 Task: Create a task  Create user profiles and permissions system for the app , assign it to team member softage.7@softage.net in the project TrueNorth and update the status of the task to  On Track  , set the priority of the task to High.
Action: Mouse moved to (63, 217)
Screenshot: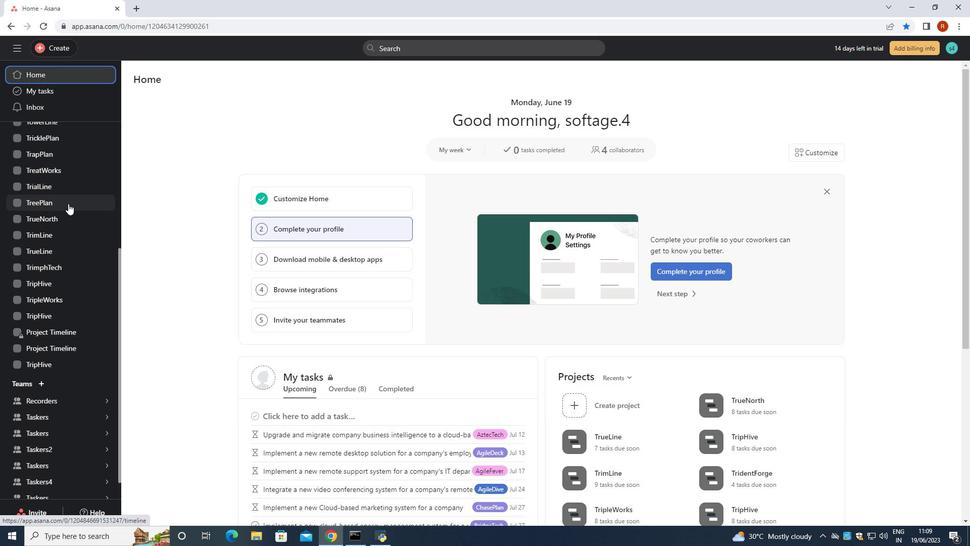 
Action: Mouse pressed left at (63, 217)
Screenshot: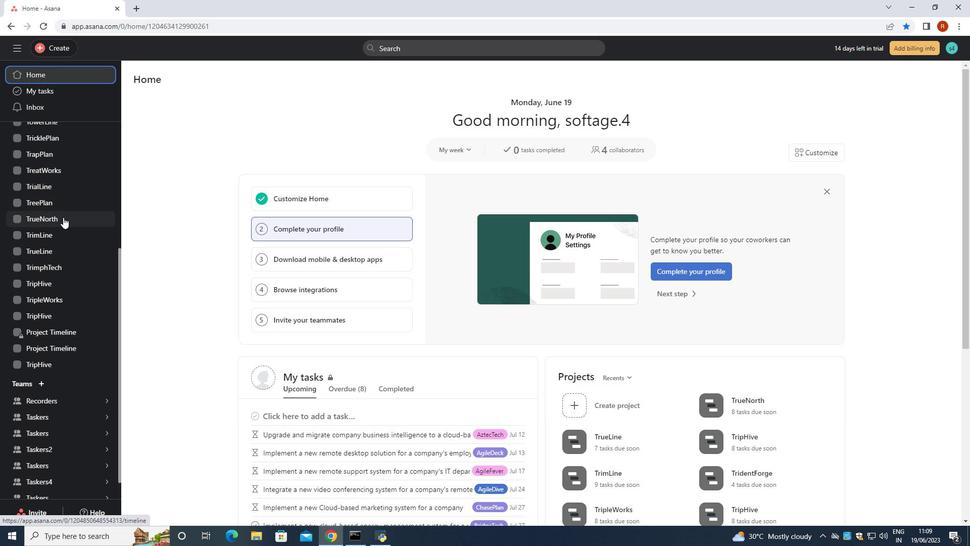 
Action: Mouse moved to (161, 122)
Screenshot: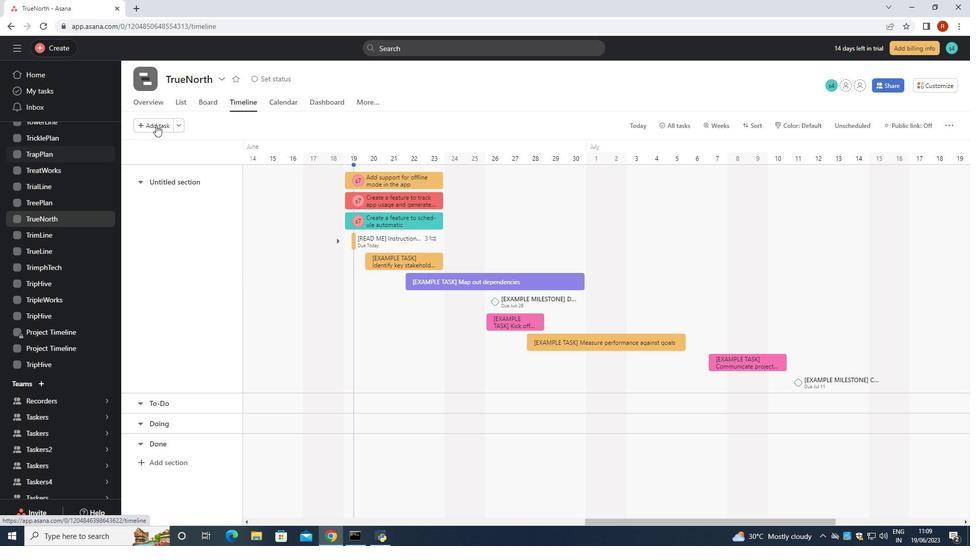 
Action: Mouse pressed left at (161, 122)
Screenshot: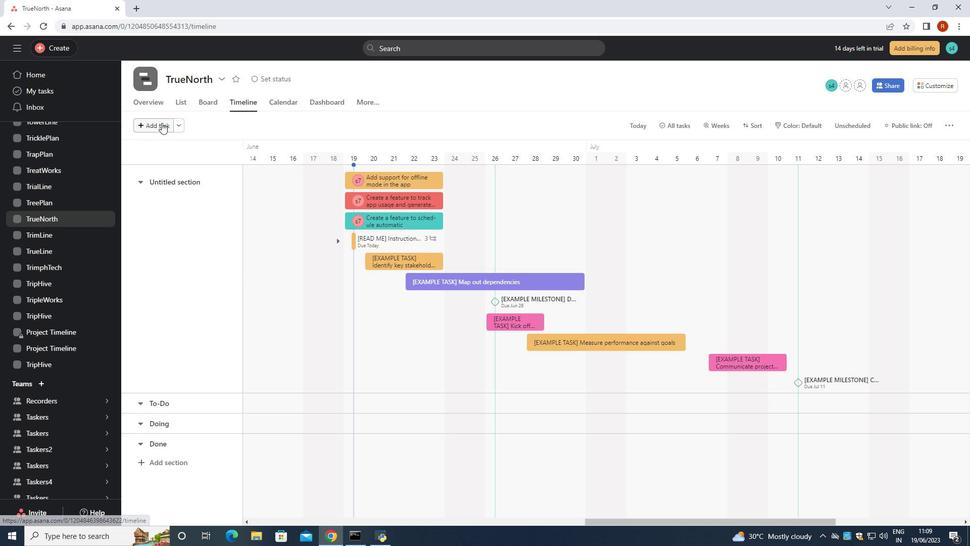 
Action: Key pressed <Key.shift>Add<Key.space><Key.backspace><Key.backspace><Key.backspace><Key.backspace><Key.backspace><Key.backspace><Key.backspace><Key.backspace><Key.shift>Create<Key.space>user<Key.space>profilr<Key.space><Key.space><Key.backspace><Key.backspace><Key.backspace>e<Key.space>and<Key.space>permissions<Key.space>system<Key.space>for<Key.space>the<Key.space>app<Key.enter>
Screenshot: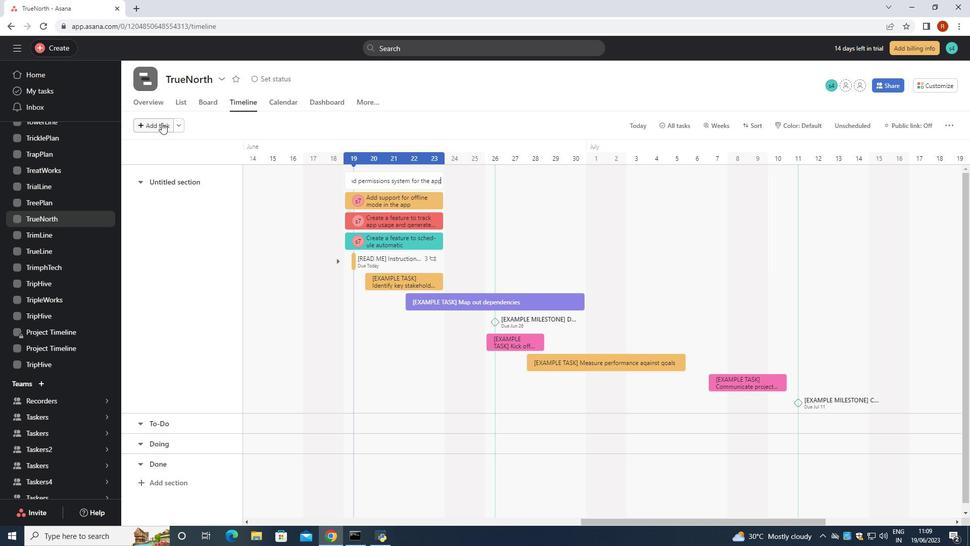 
Action: Mouse moved to (371, 181)
Screenshot: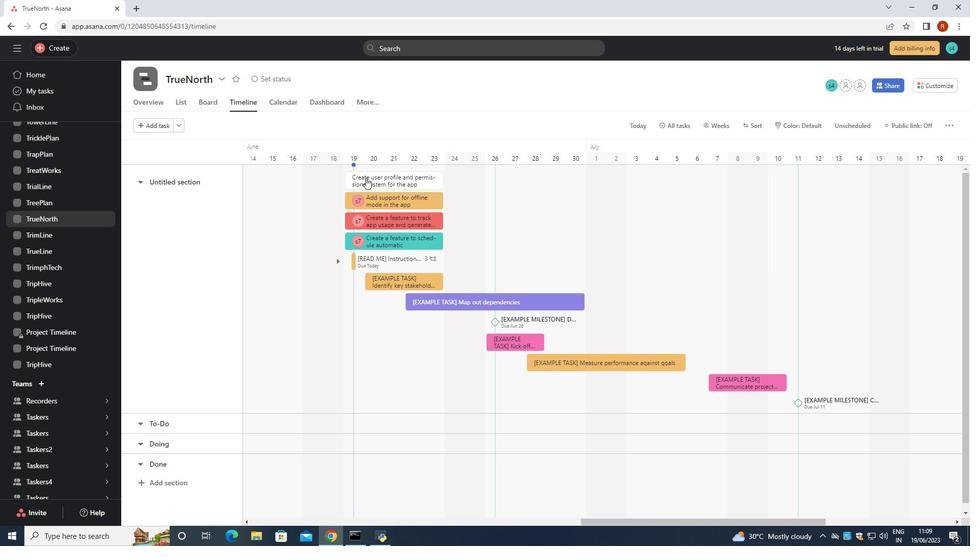 
Action: Mouse pressed left at (371, 181)
Screenshot: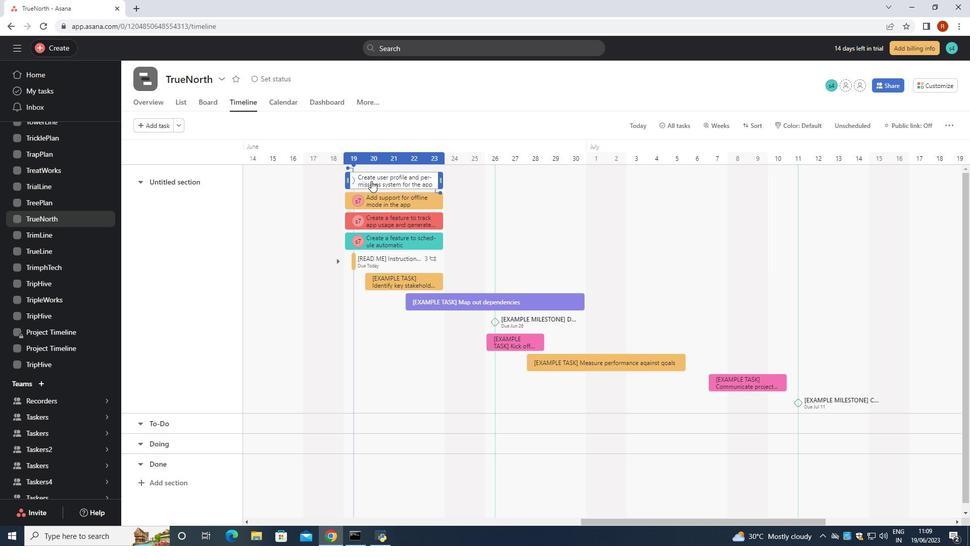 
Action: Mouse moved to (720, 185)
Screenshot: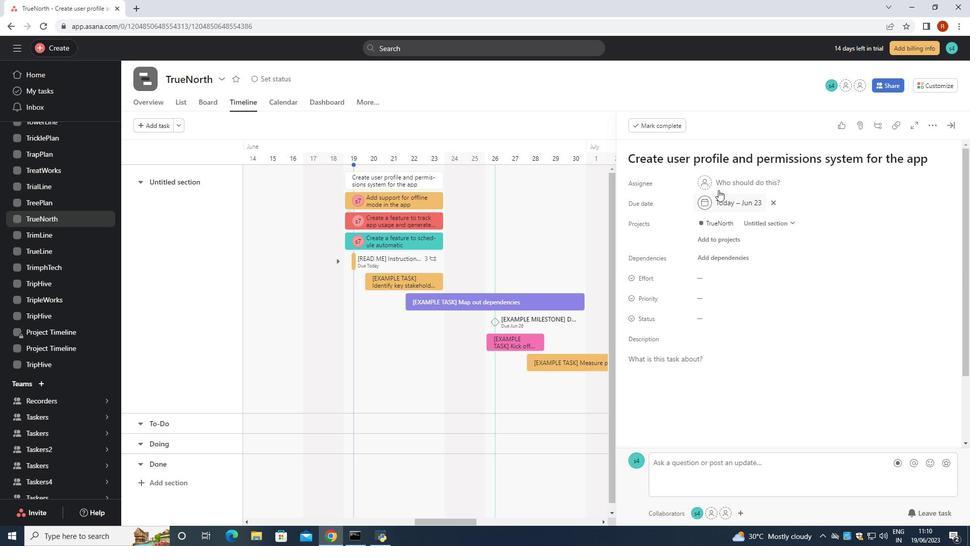 
Action: Mouse pressed left at (720, 185)
Screenshot: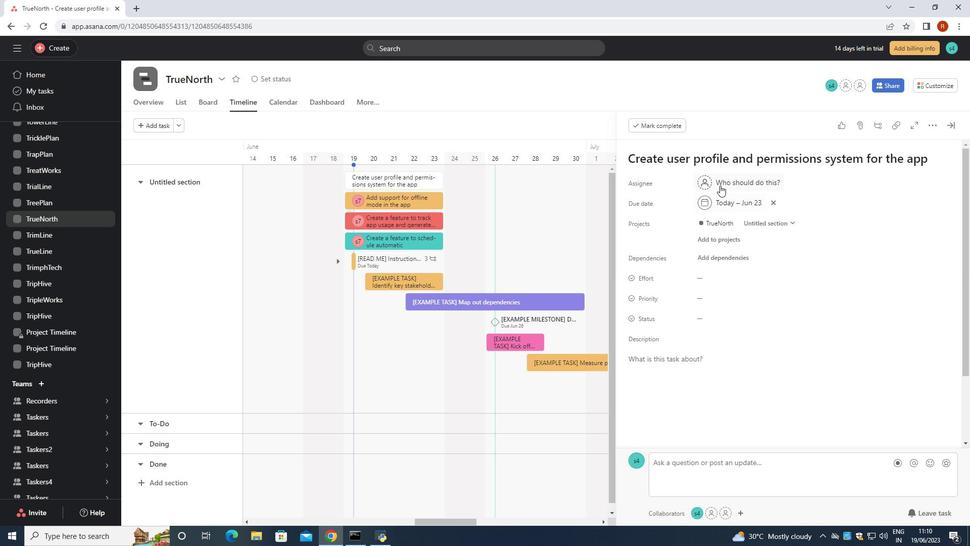 
Action: Mouse moved to (719, 199)
Screenshot: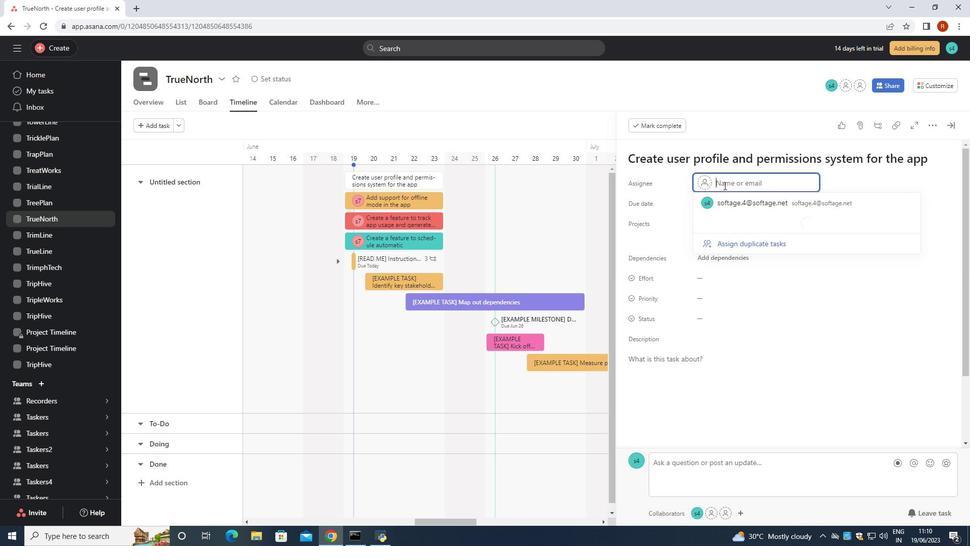 
Action: Key pressed <Key.shift>Softage
Screenshot: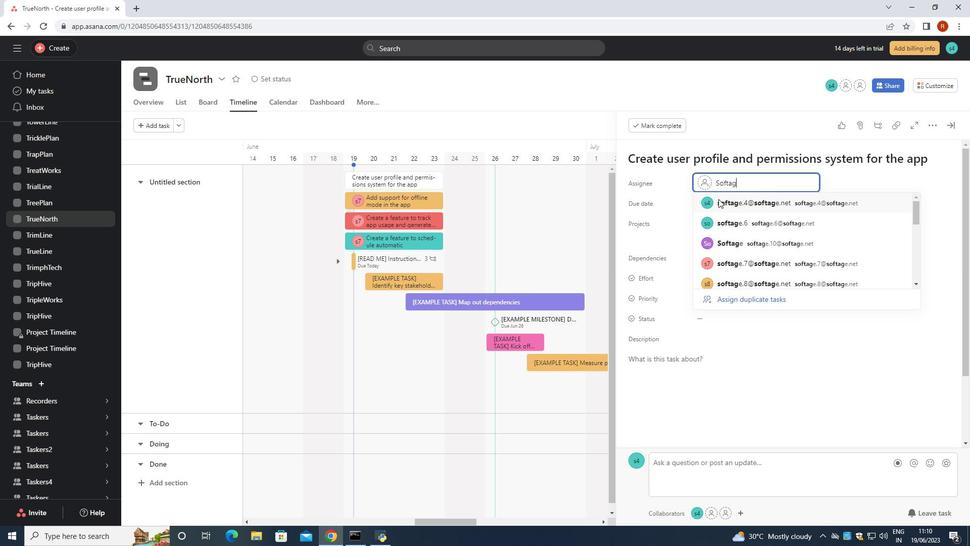
Action: Mouse moved to (719, 200)
Screenshot: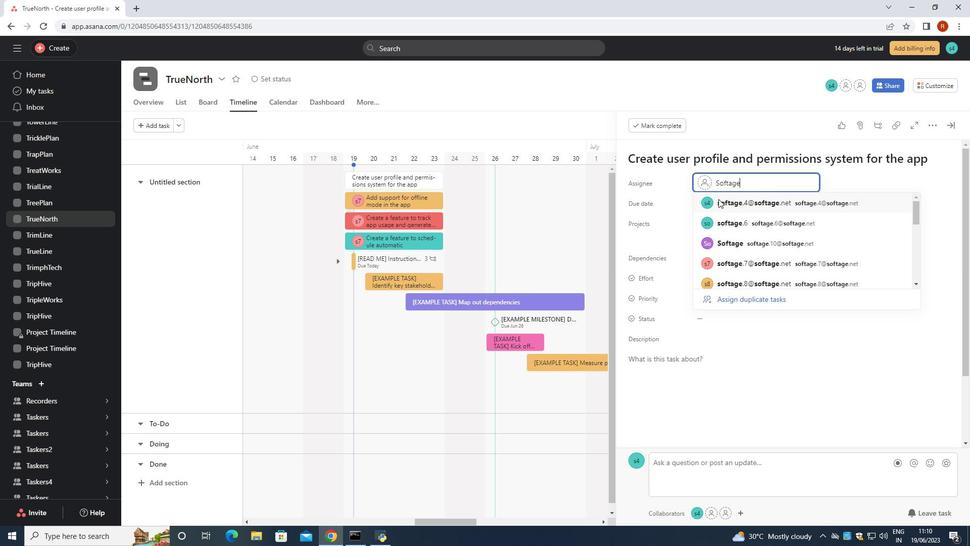 
Action: Key pressed .7<Key.shift><Key.shift><Key.shift>@softage.net
Screenshot: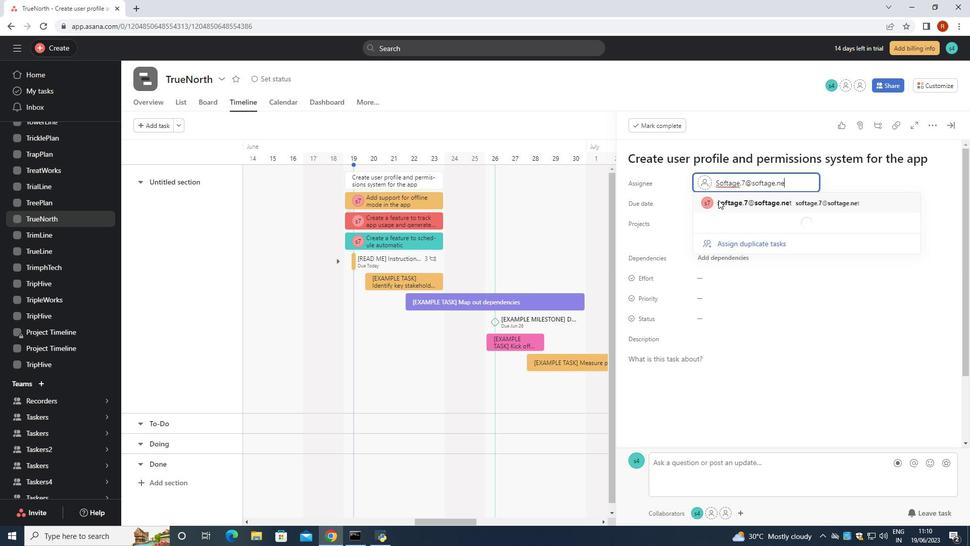 
Action: Mouse moved to (769, 200)
Screenshot: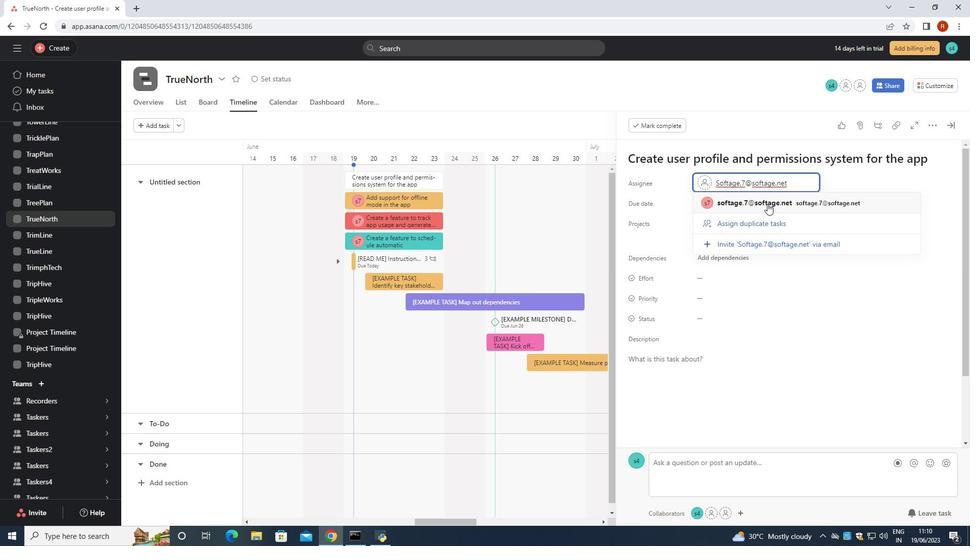 
Action: Mouse pressed left at (769, 200)
Screenshot: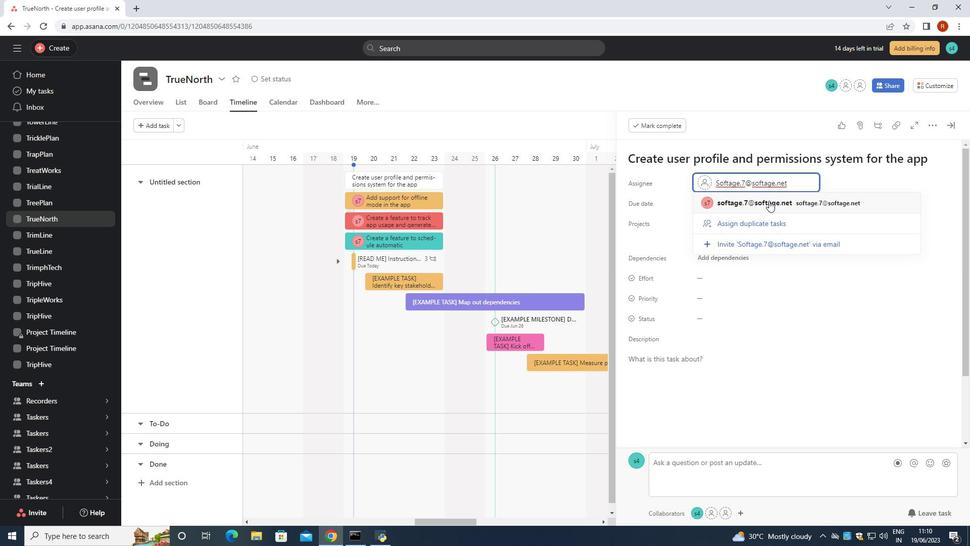 
Action: Mouse moved to (700, 313)
Screenshot: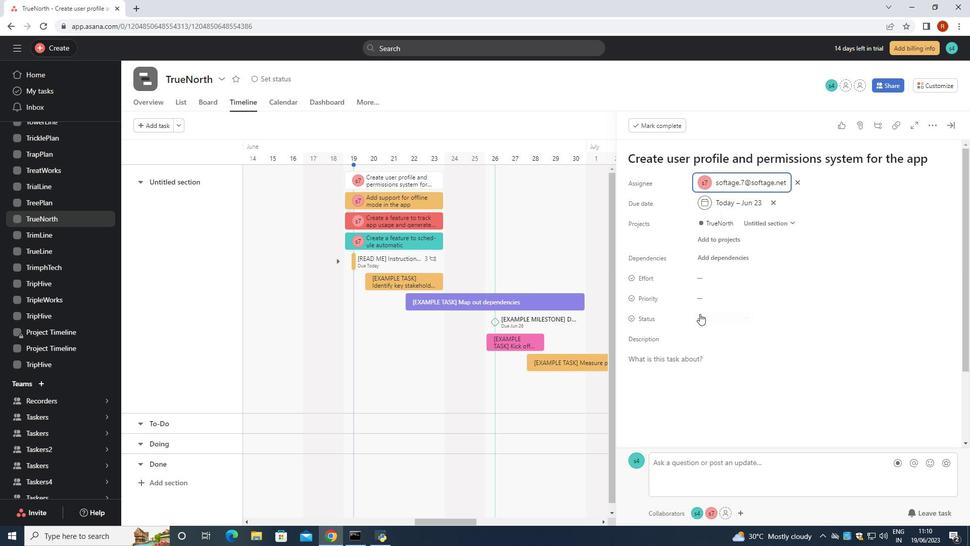 
Action: Mouse pressed left at (700, 313)
Screenshot: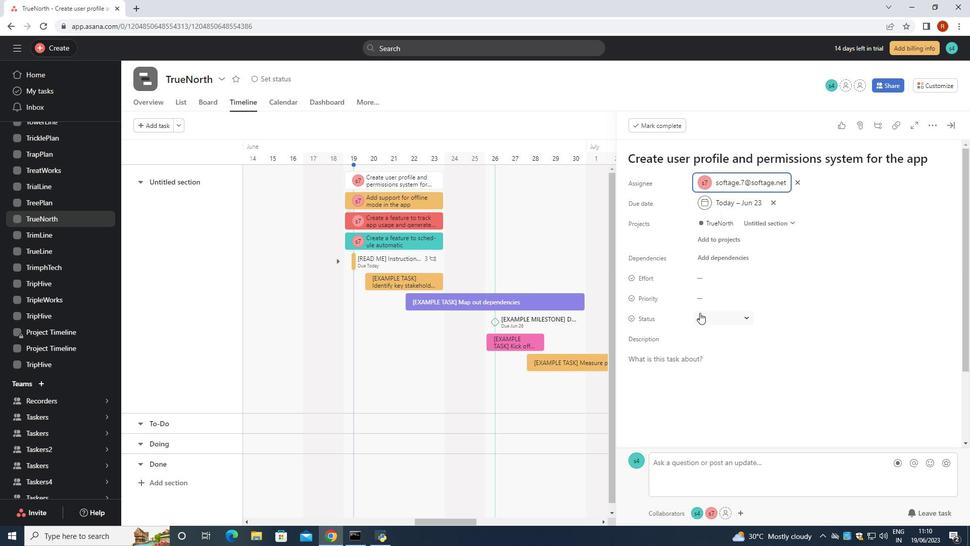 
Action: Mouse moved to (729, 352)
Screenshot: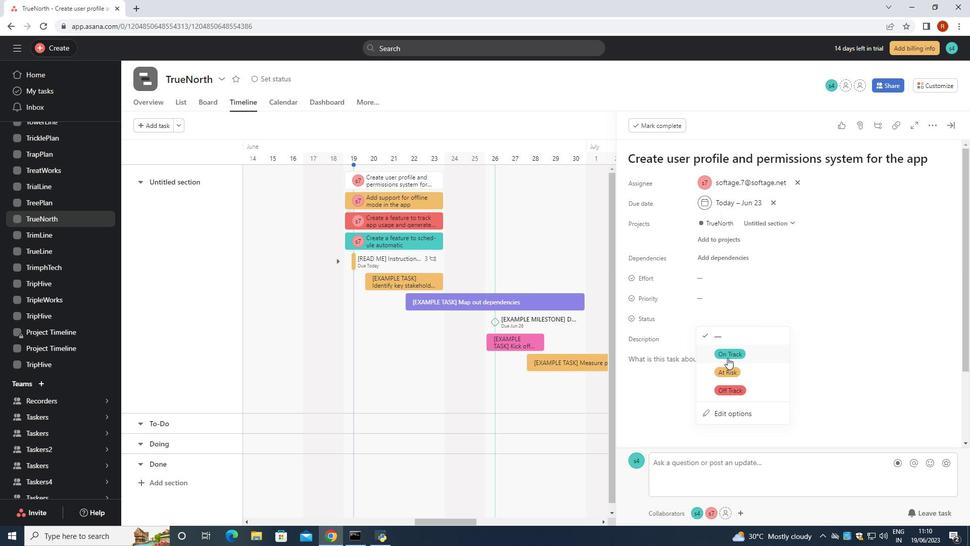 
Action: Mouse pressed left at (729, 352)
Screenshot: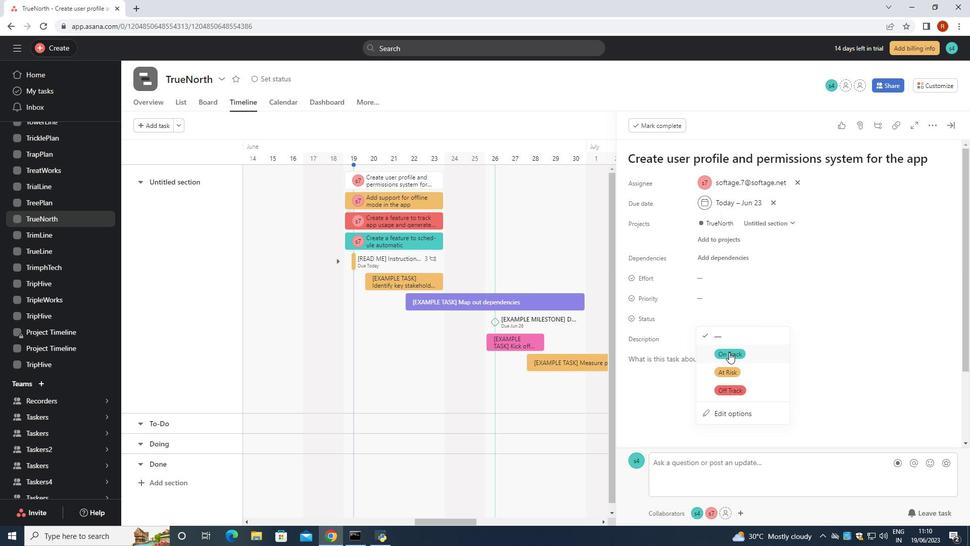 
Action: Mouse moved to (711, 298)
Screenshot: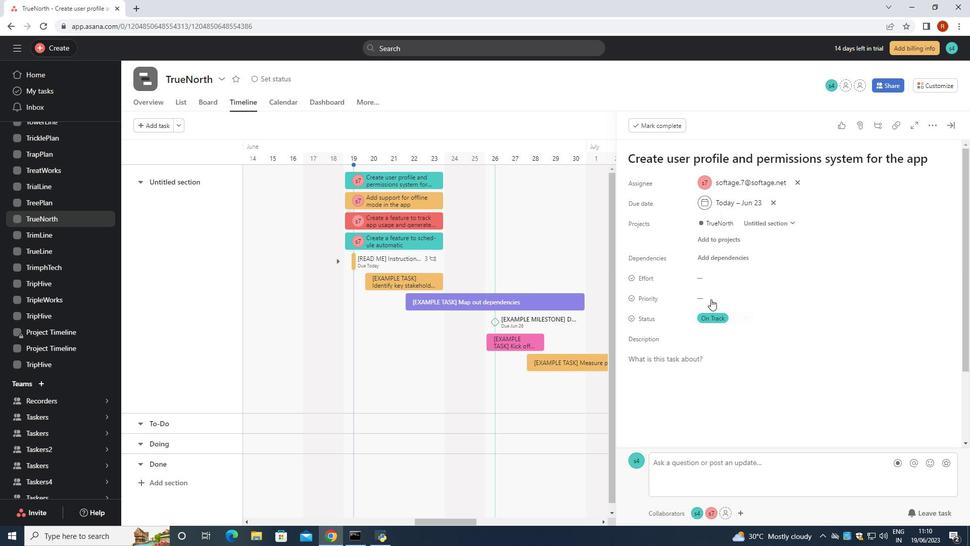 
Action: Mouse pressed left at (711, 298)
Screenshot: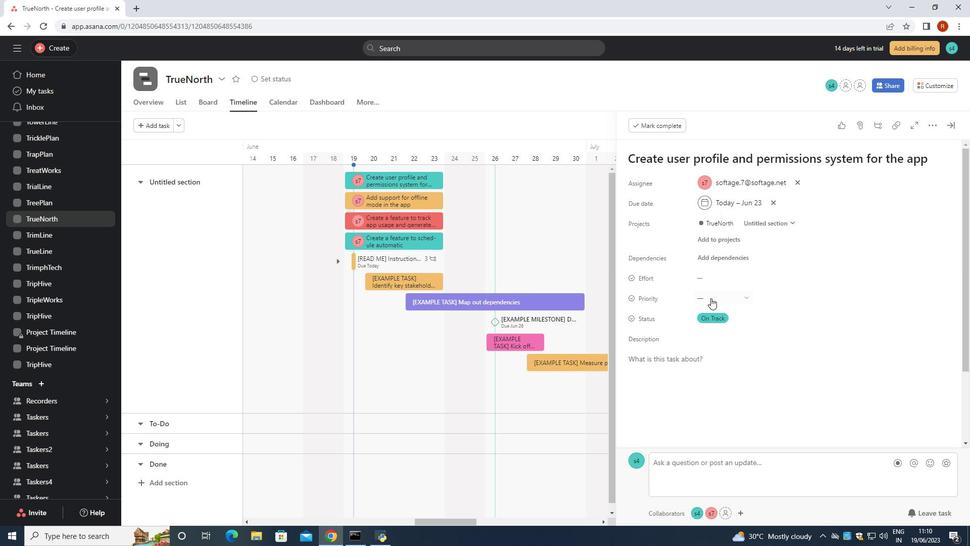 
Action: Mouse moved to (727, 330)
Screenshot: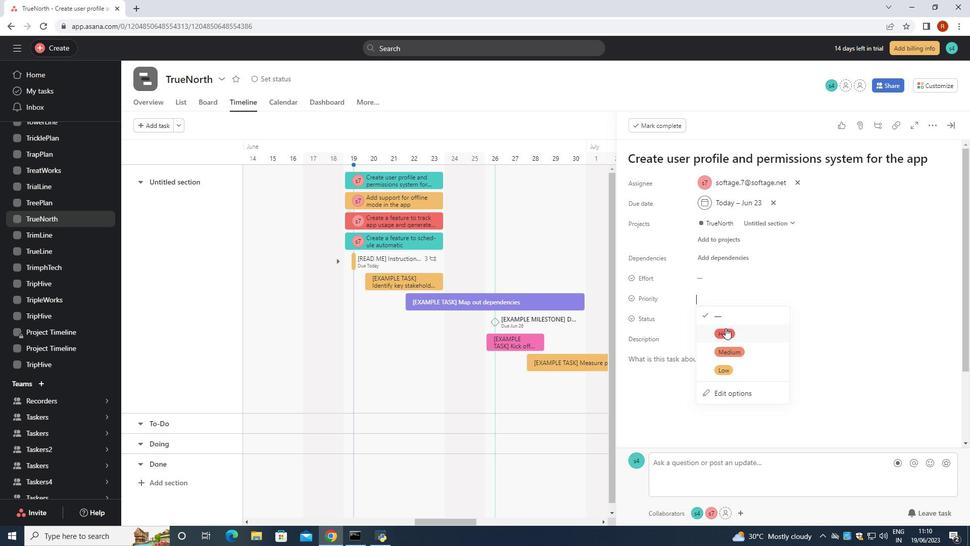 
Action: Mouse pressed left at (727, 330)
Screenshot: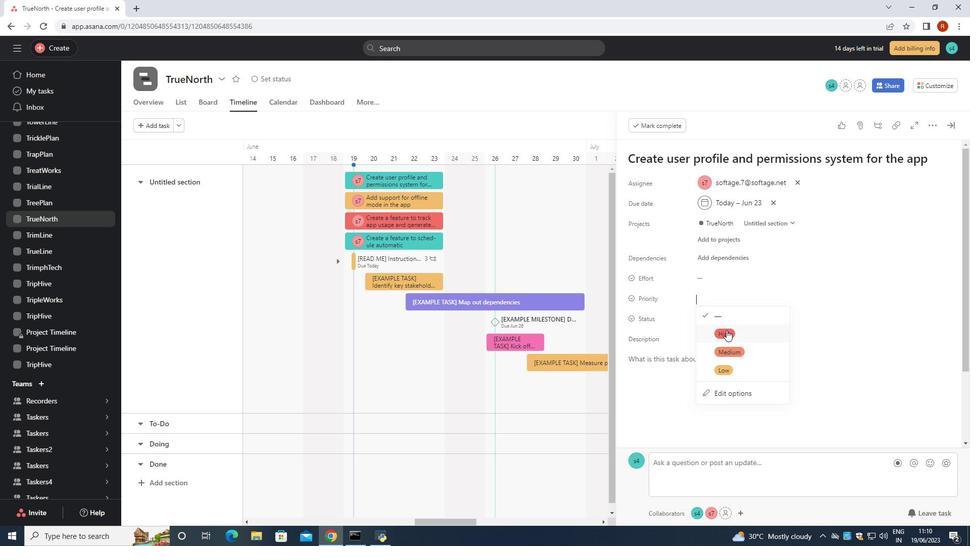 
